 Task: Look for vegan products in the category "Cut Fruit".
Action: Mouse moved to (244, 98)
Screenshot: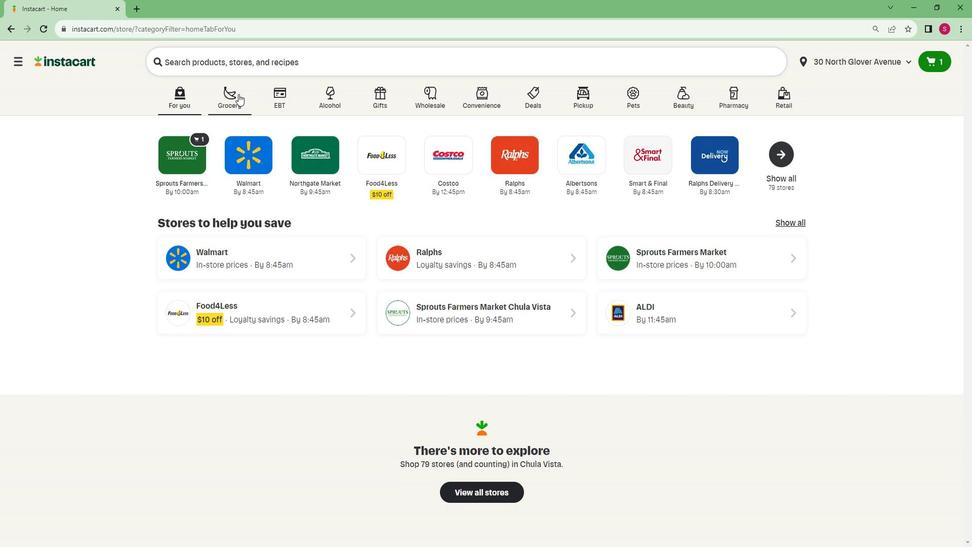 
Action: Mouse pressed left at (244, 98)
Screenshot: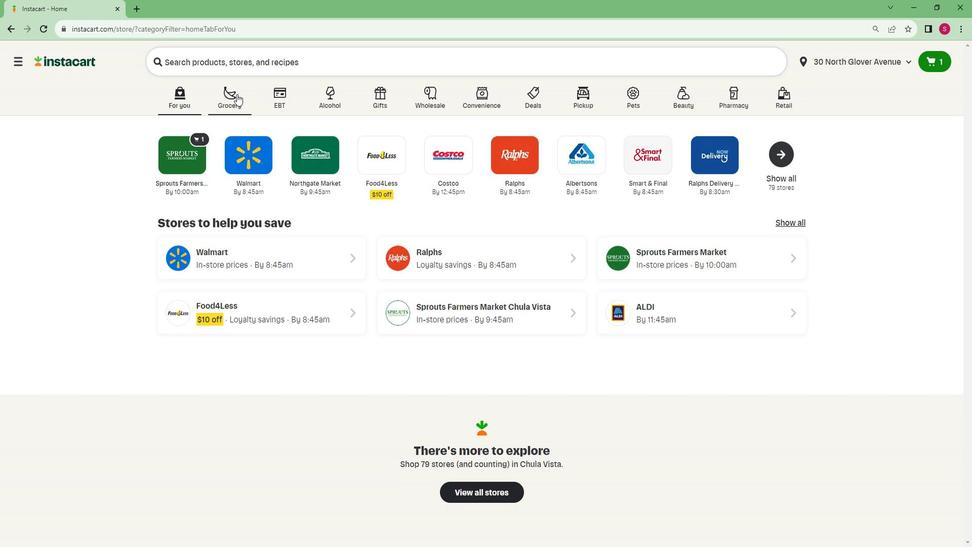
Action: Mouse moved to (207, 276)
Screenshot: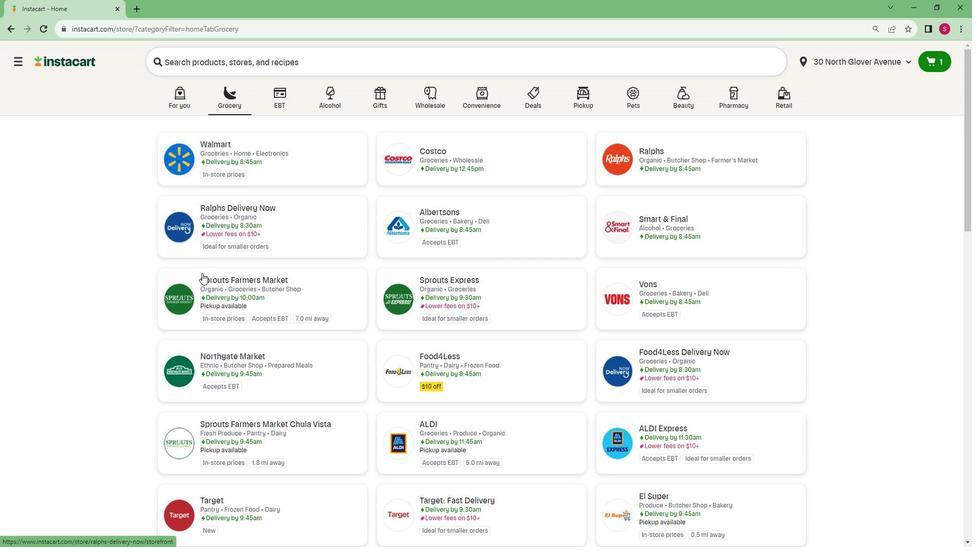 
Action: Mouse pressed left at (207, 276)
Screenshot: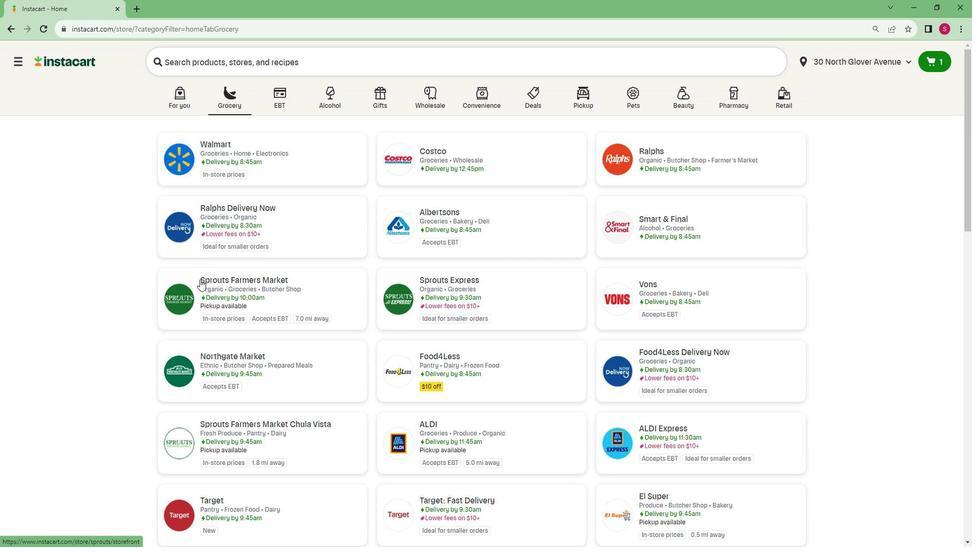 
Action: Mouse moved to (59, 392)
Screenshot: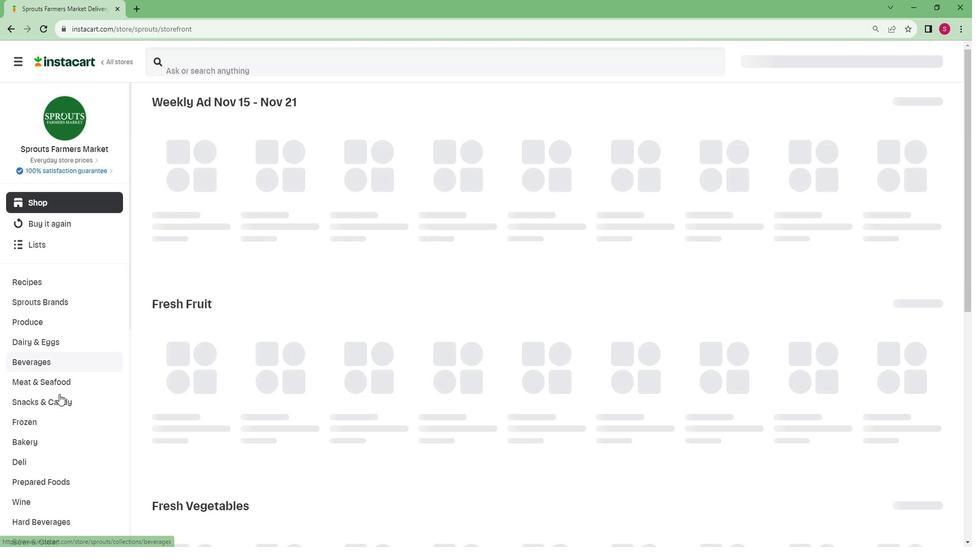 
Action: Mouse scrolled (59, 391) with delta (0, 0)
Screenshot: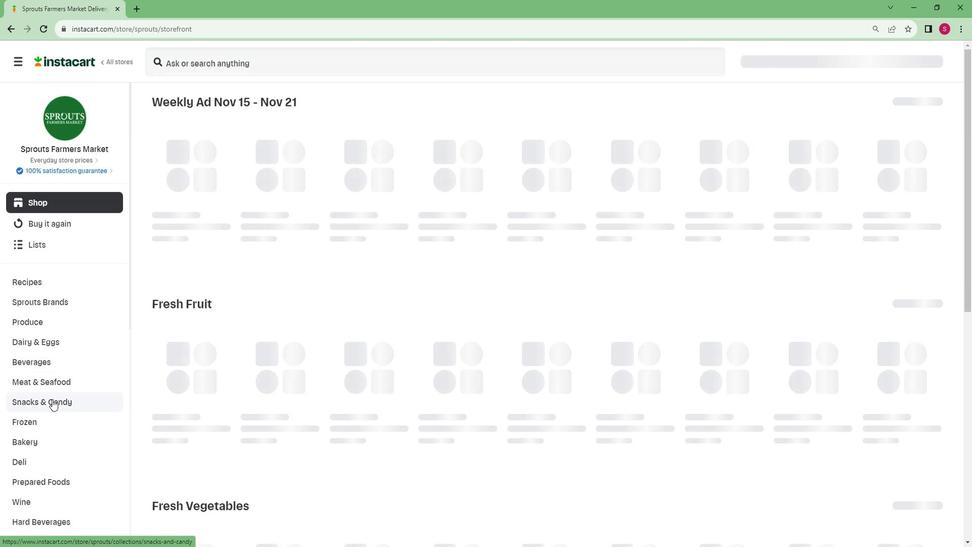 
Action: Mouse scrolled (59, 391) with delta (0, 0)
Screenshot: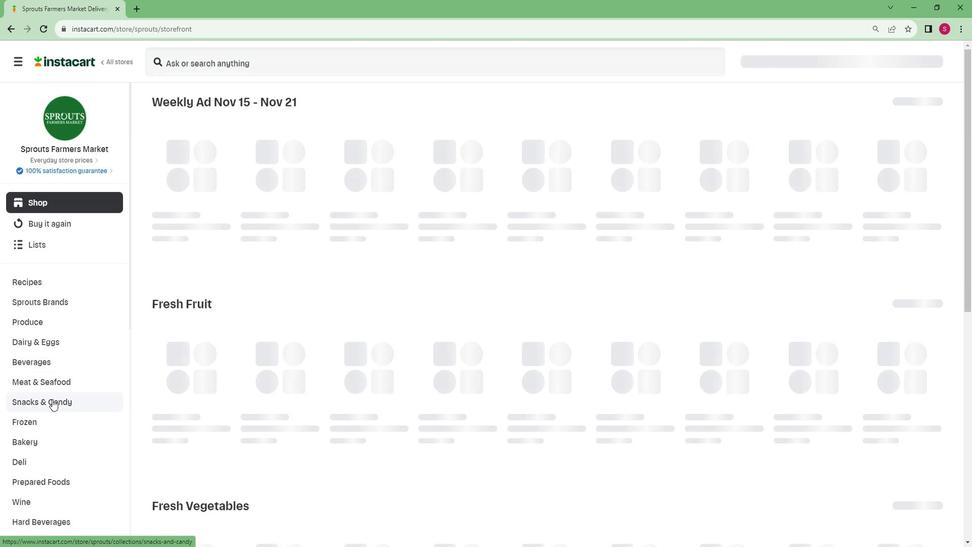 
Action: Mouse scrolled (59, 391) with delta (0, 0)
Screenshot: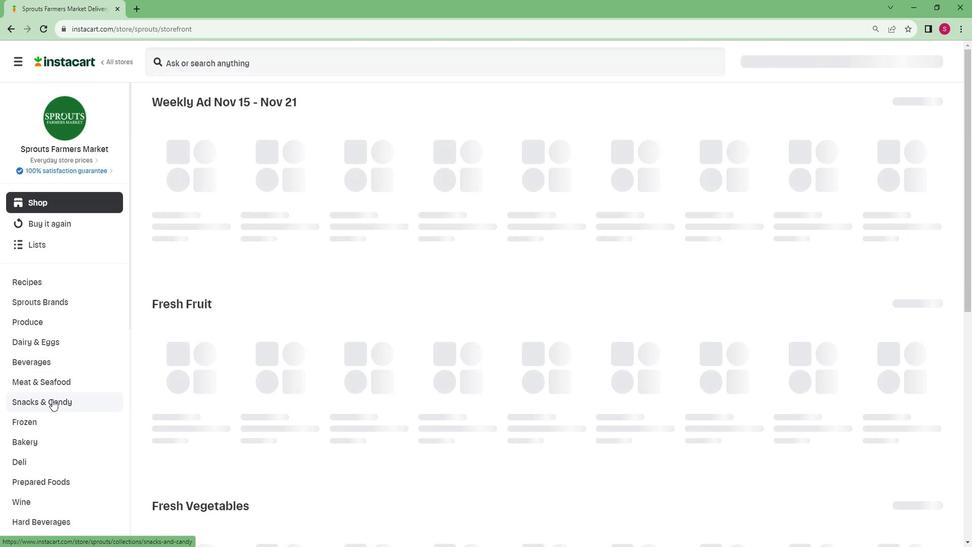 
Action: Mouse scrolled (59, 391) with delta (0, 0)
Screenshot: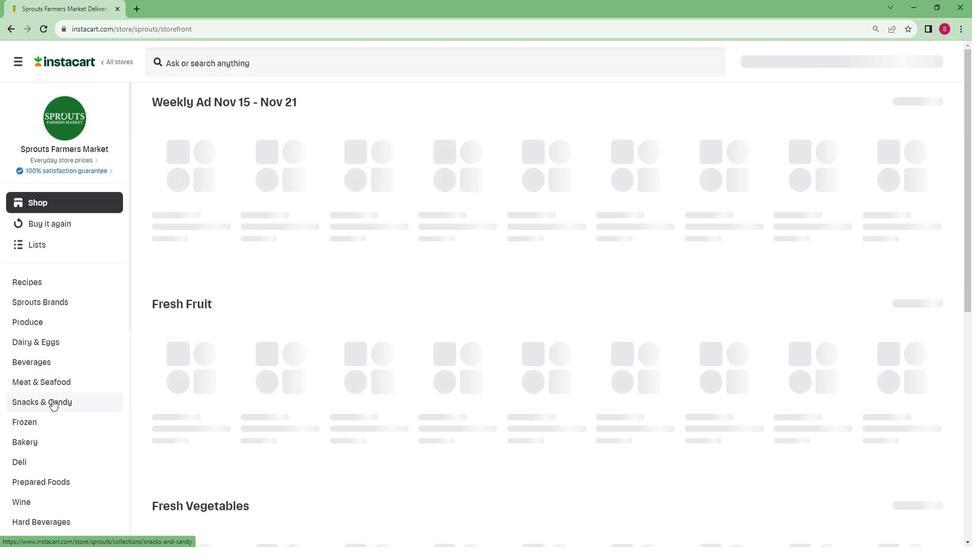 
Action: Mouse scrolled (59, 391) with delta (0, 0)
Screenshot: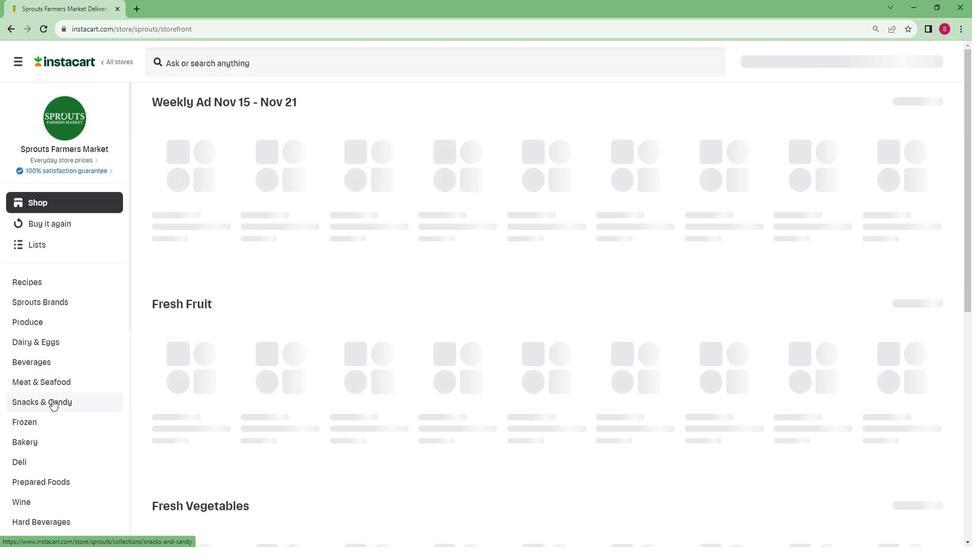 
Action: Mouse scrolled (59, 391) with delta (0, 0)
Screenshot: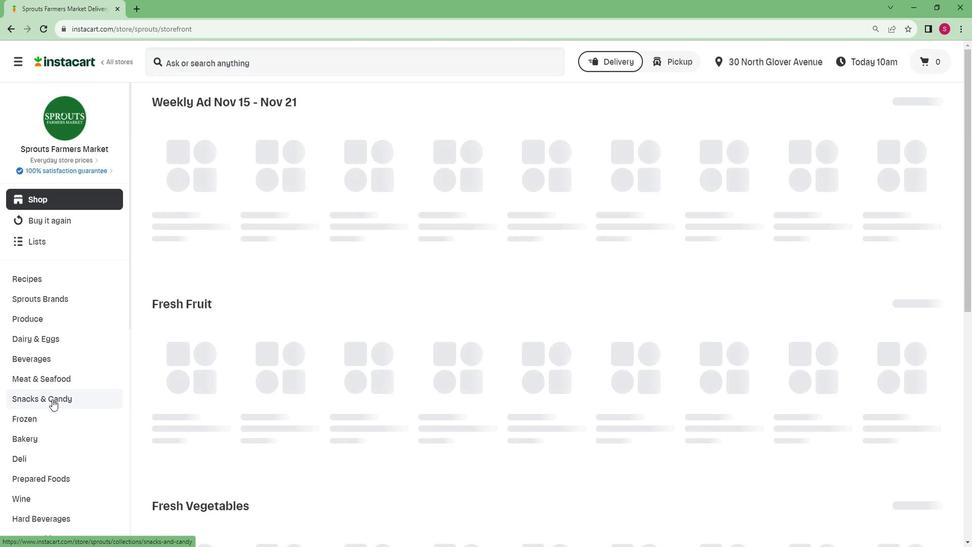 
Action: Mouse scrolled (59, 391) with delta (0, 0)
Screenshot: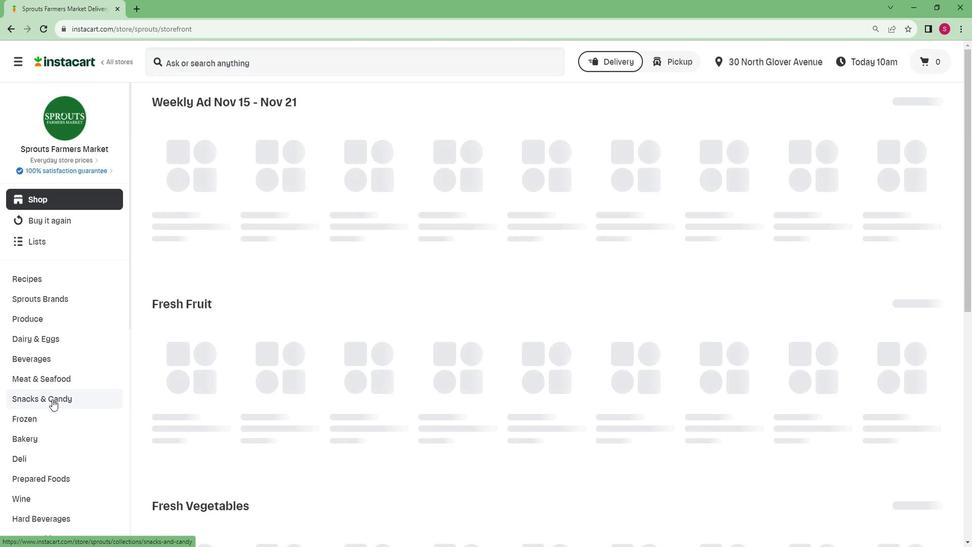 
Action: Mouse moved to (47, 455)
Screenshot: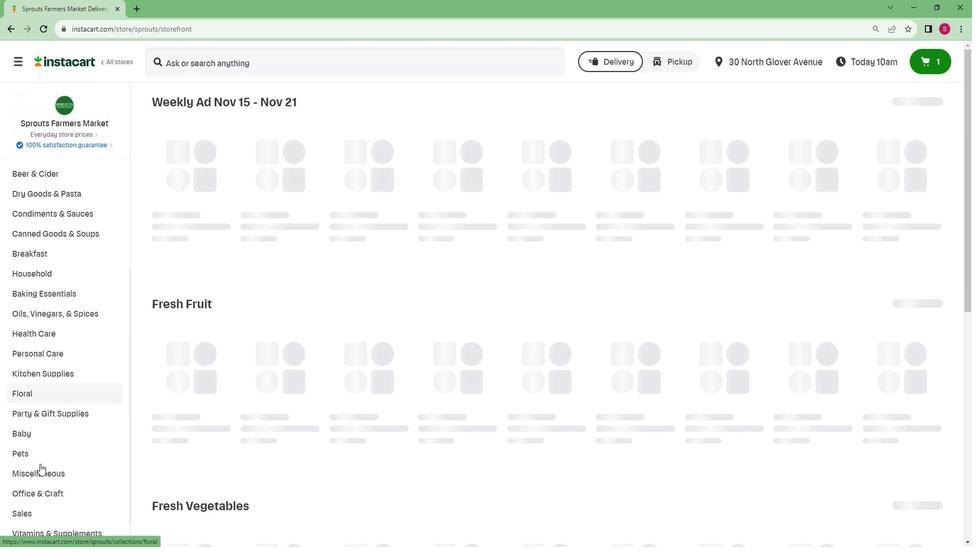 
Action: Mouse scrolled (47, 455) with delta (0, 0)
Screenshot: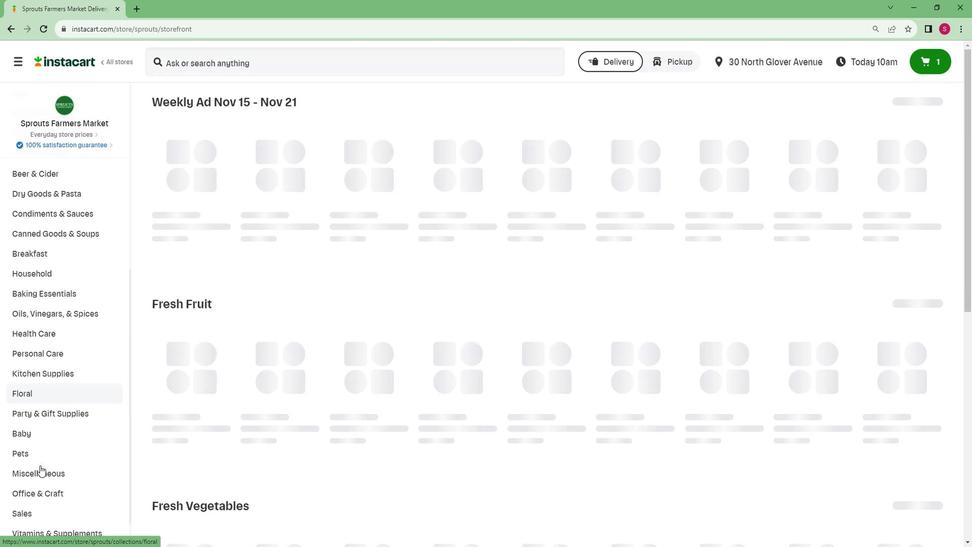
Action: Mouse moved to (47, 455)
Screenshot: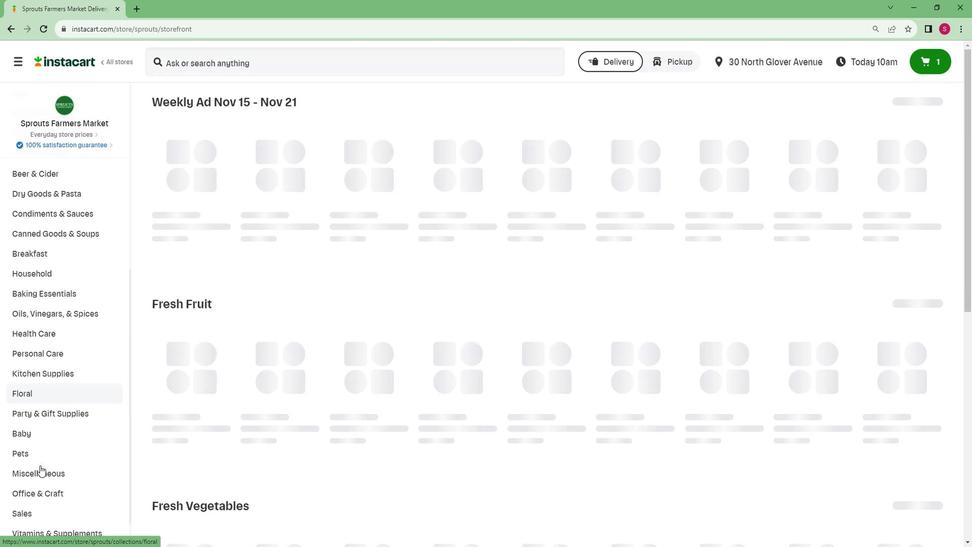 
Action: Mouse scrolled (47, 455) with delta (0, 0)
Screenshot: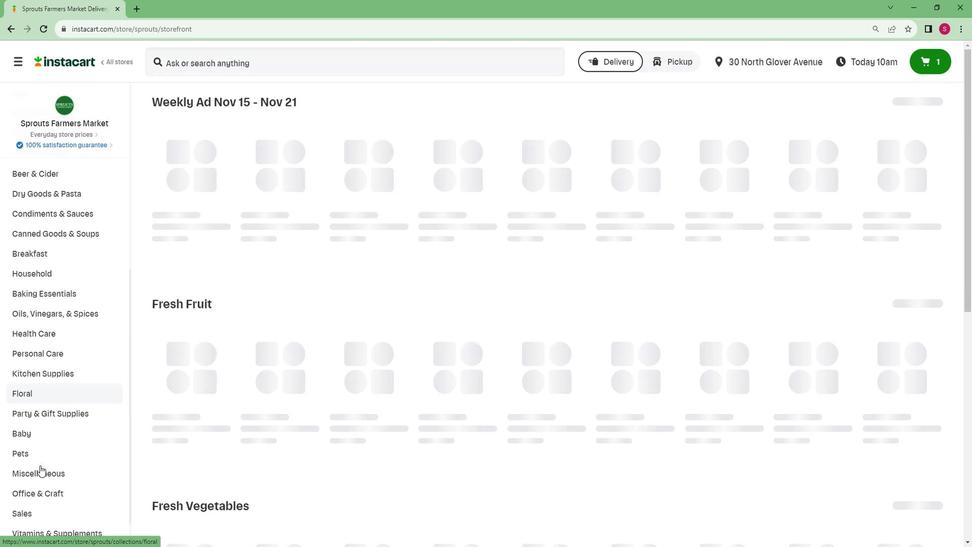 
Action: Mouse scrolled (47, 455) with delta (0, 0)
Screenshot: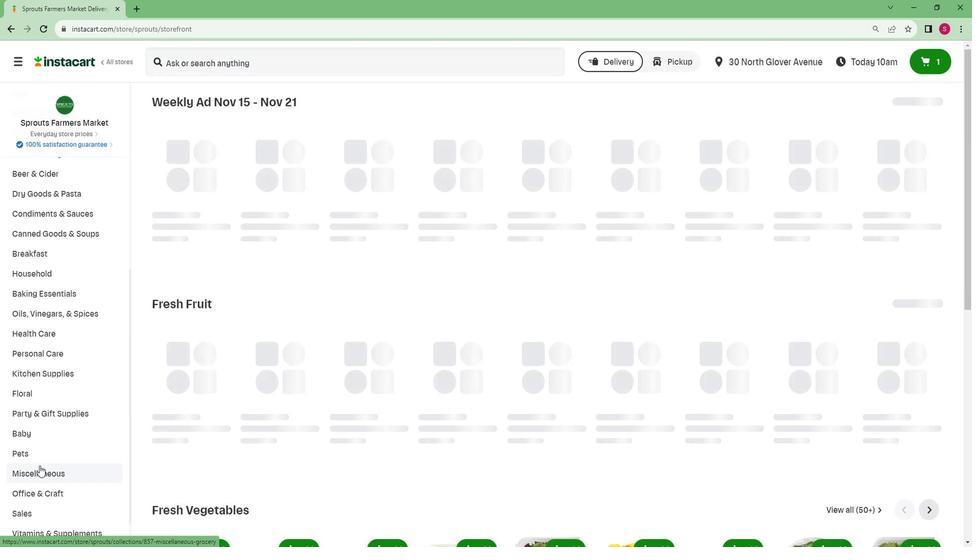 
Action: Mouse moved to (32, 515)
Screenshot: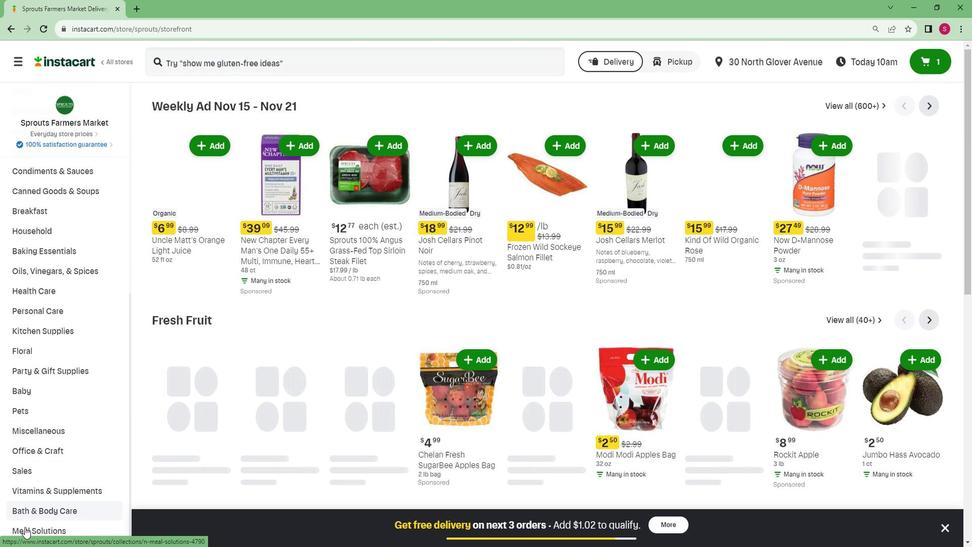 
Action: Mouse pressed left at (32, 515)
Screenshot: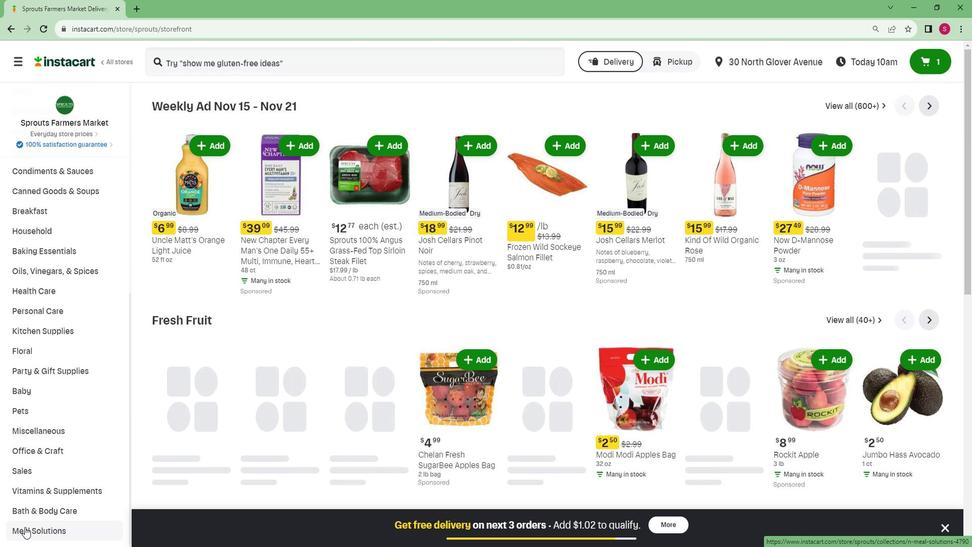 
Action: Mouse moved to (44, 499)
Screenshot: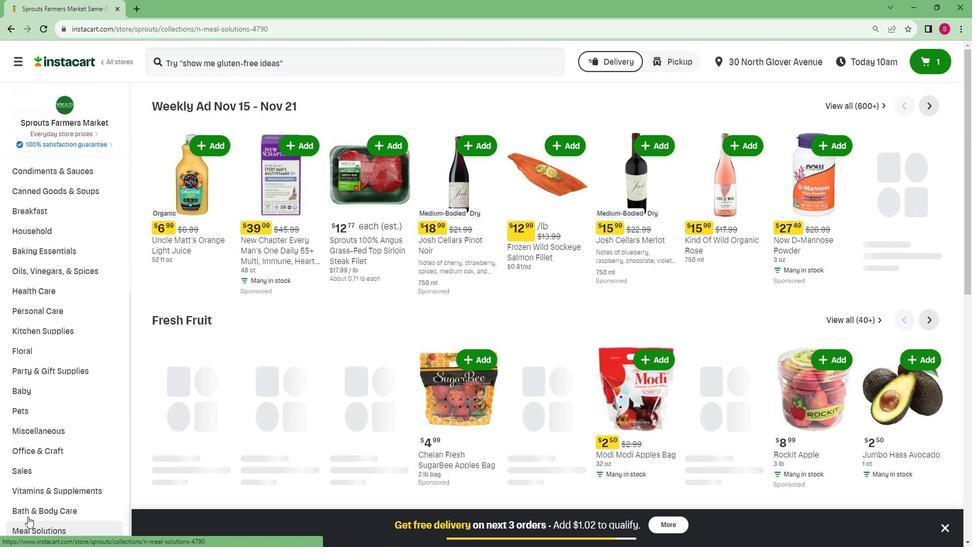 
Action: Mouse scrolled (44, 498) with delta (0, 0)
Screenshot: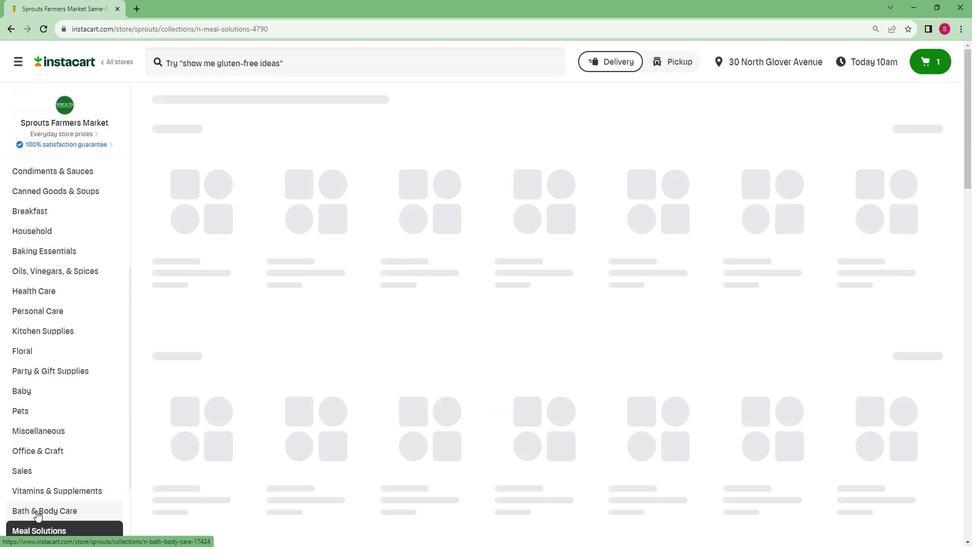 
Action: Mouse scrolled (44, 498) with delta (0, 0)
Screenshot: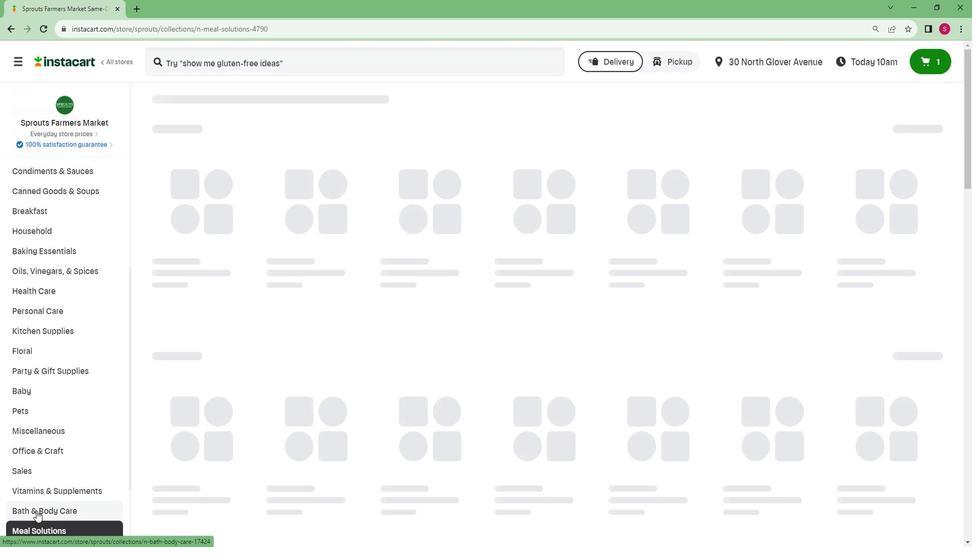 
Action: Mouse scrolled (44, 498) with delta (0, 0)
Screenshot: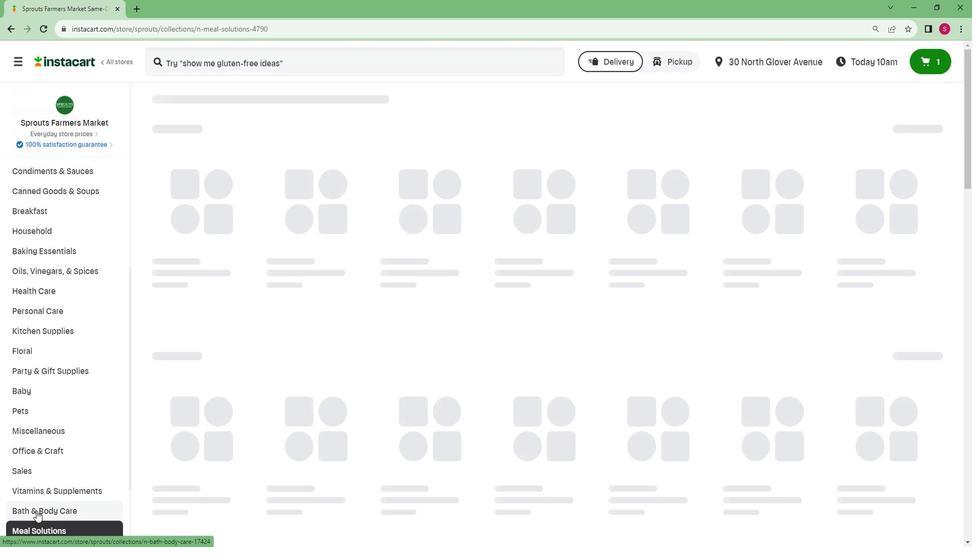 
Action: Mouse scrolled (44, 498) with delta (0, 0)
Screenshot: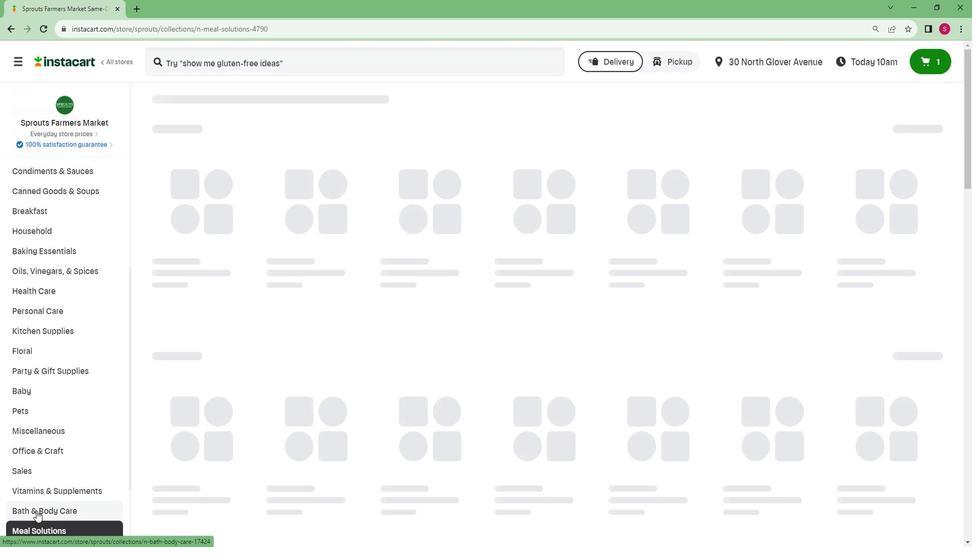 
Action: Mouse scrolled (44, 498) with delta (0, 0)
Screenshot: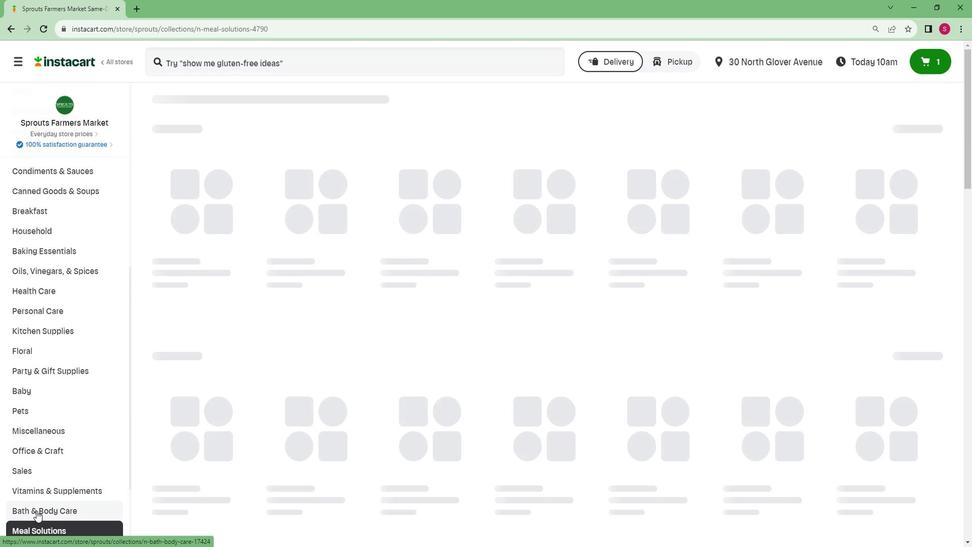 
Action: Mouse scrolled (44, 498) with delta (0, 0)
Screenshot: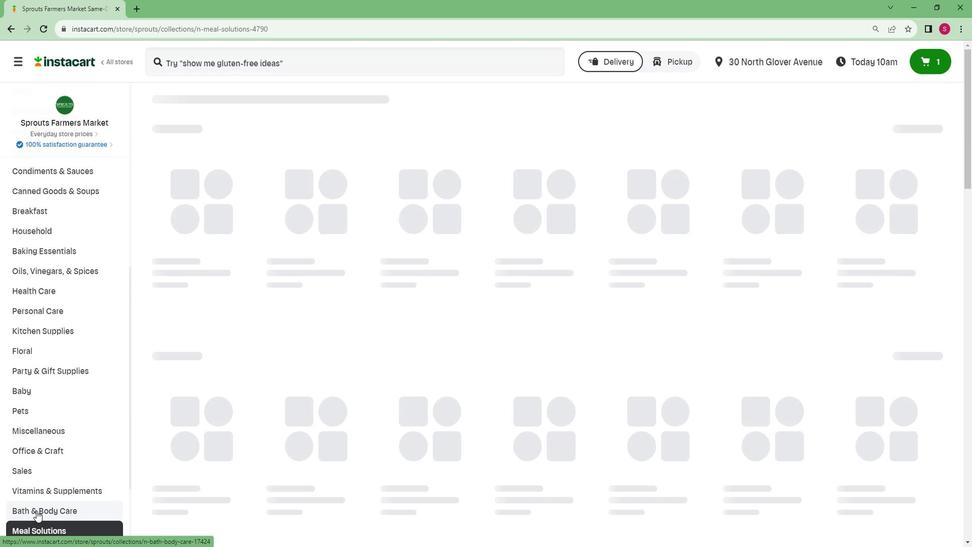 
Action: Mouse scrolled (44, 498) with delta (0, 0)
Screenshot: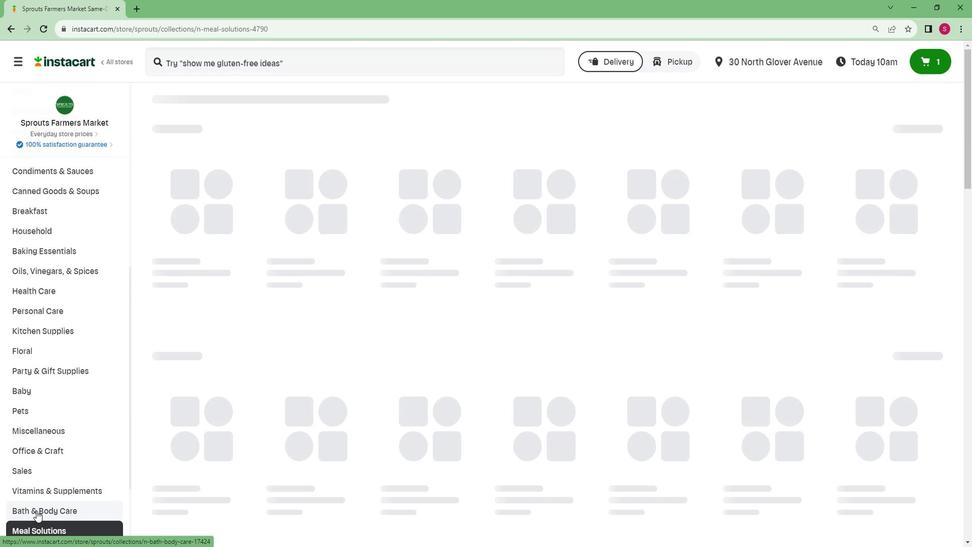
Action: Mouse moved to (43, 479)
Screenshot: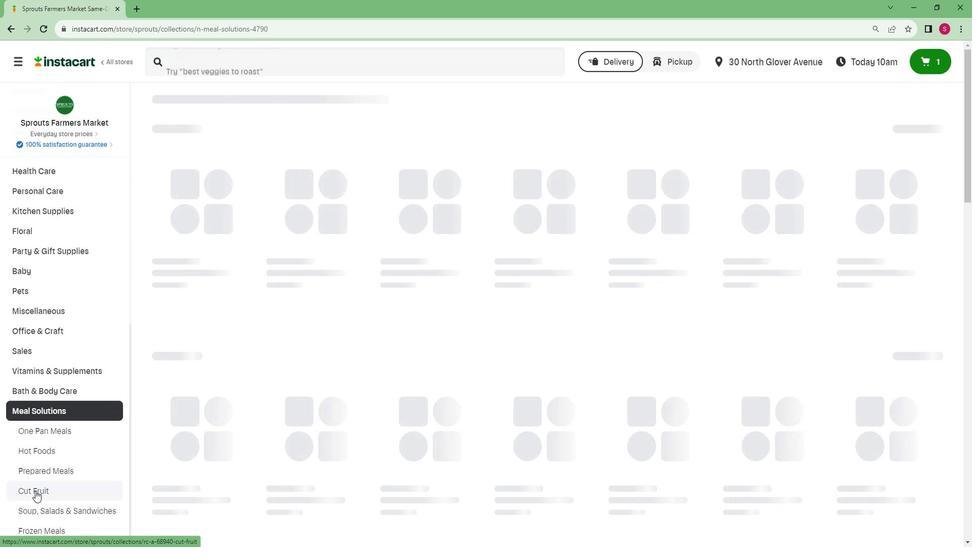 
Action: Mouse pressed left at (43, 479)
Screenshot: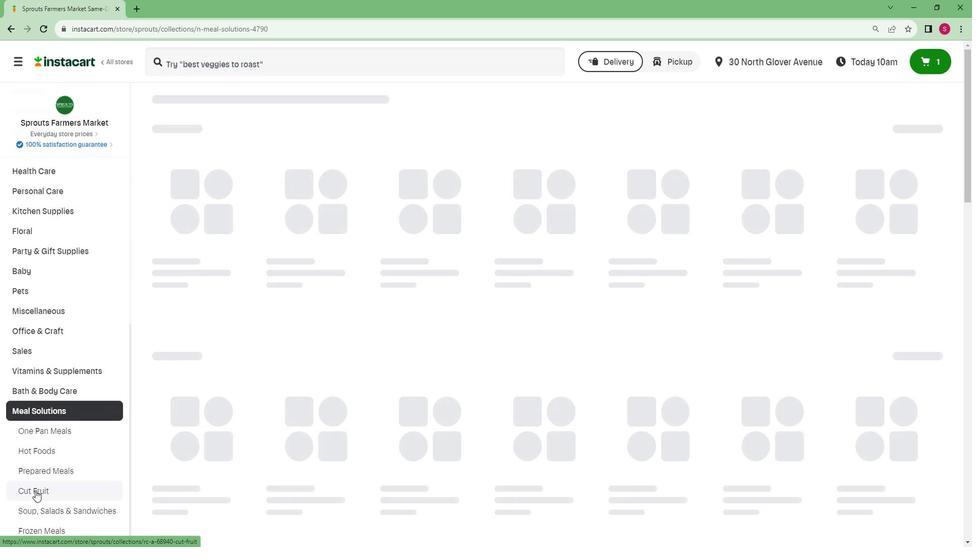 
Action: Mouse moved to (227, 135)
Screenshot: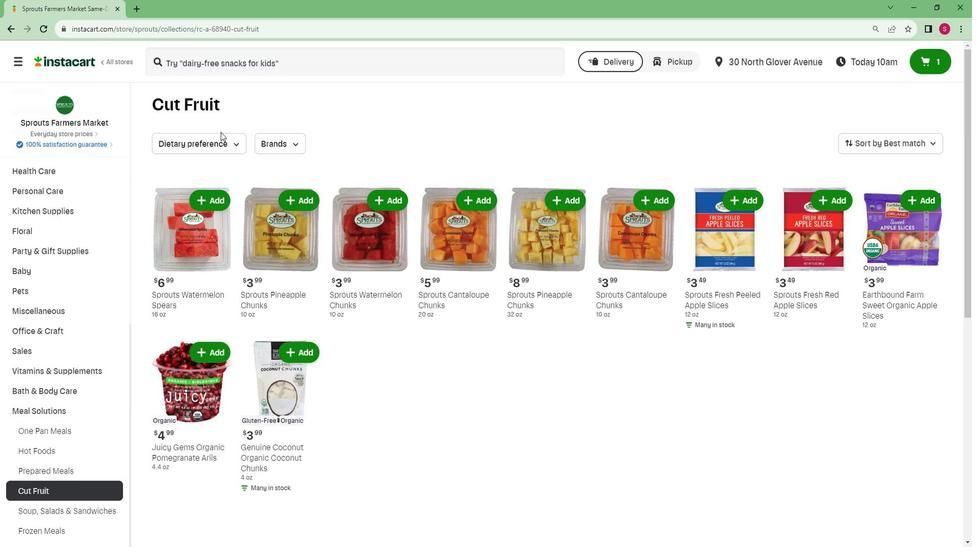 
Action: Mouse pressed left at (227, 135)
Screenshot: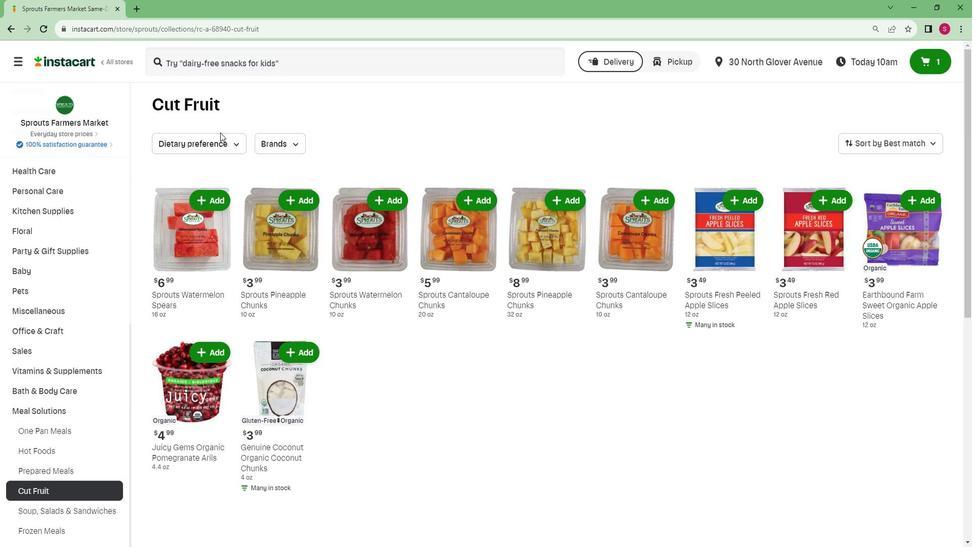 
Action: Mouse moved to (222, 145)
Screenshot: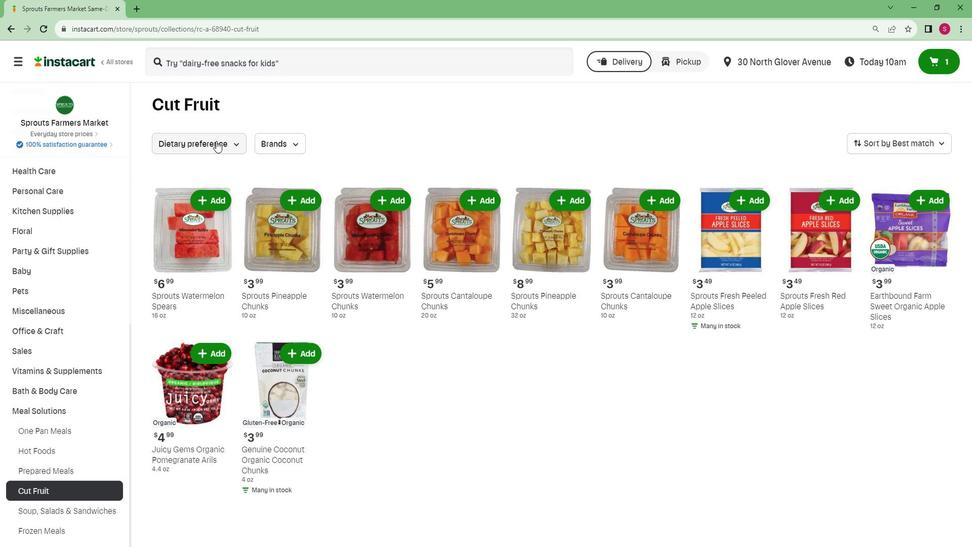 
Action: Mouse pressed left at (222, 145)
Screenshot: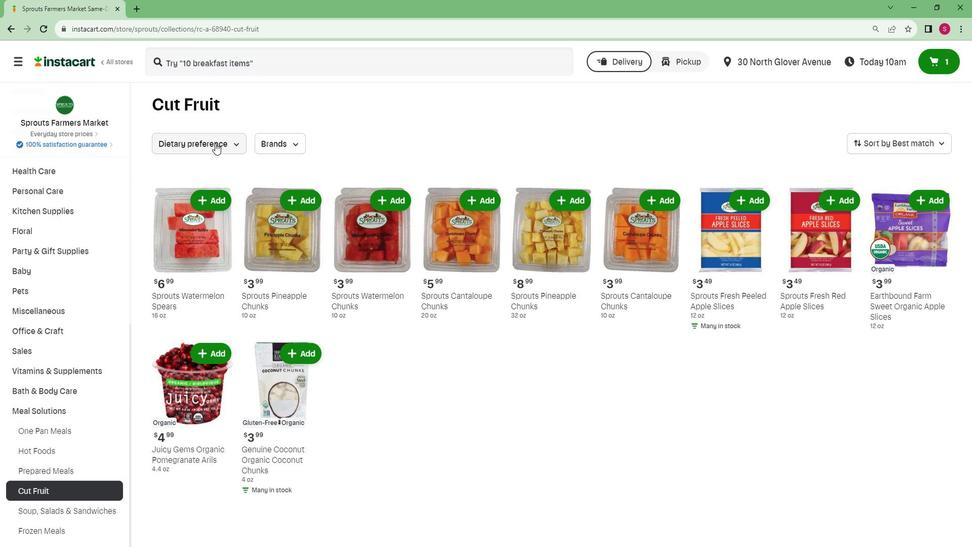 
Action: Mouse moved to (198, 232)
Screenshot: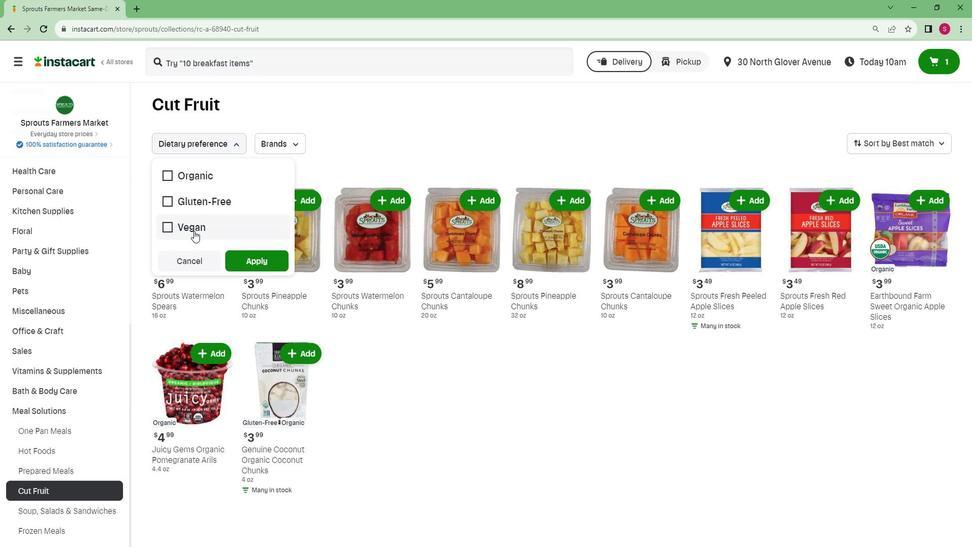 
Action: Mouse pressed left at (198, 232)
Screenshot: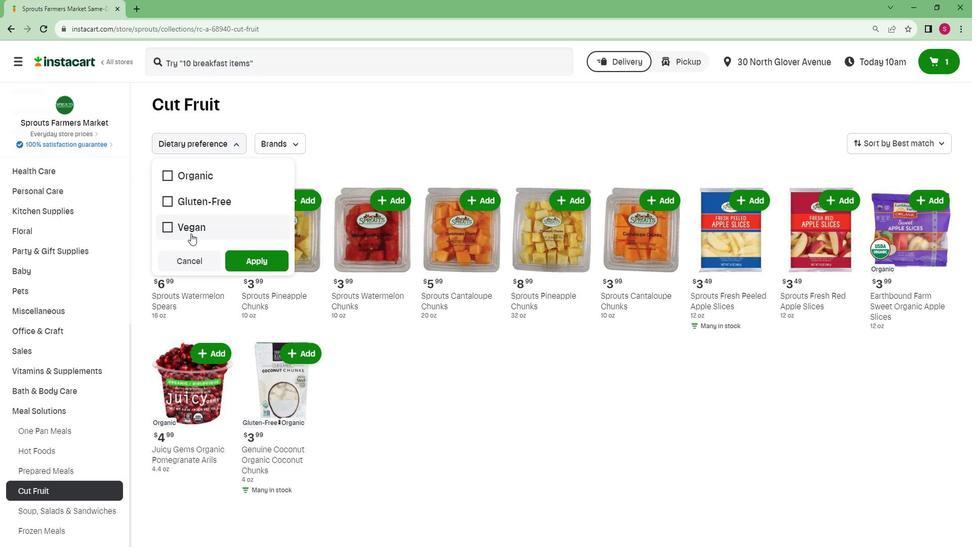 
Action: Mouse moved to (238, 251)
Screenshot: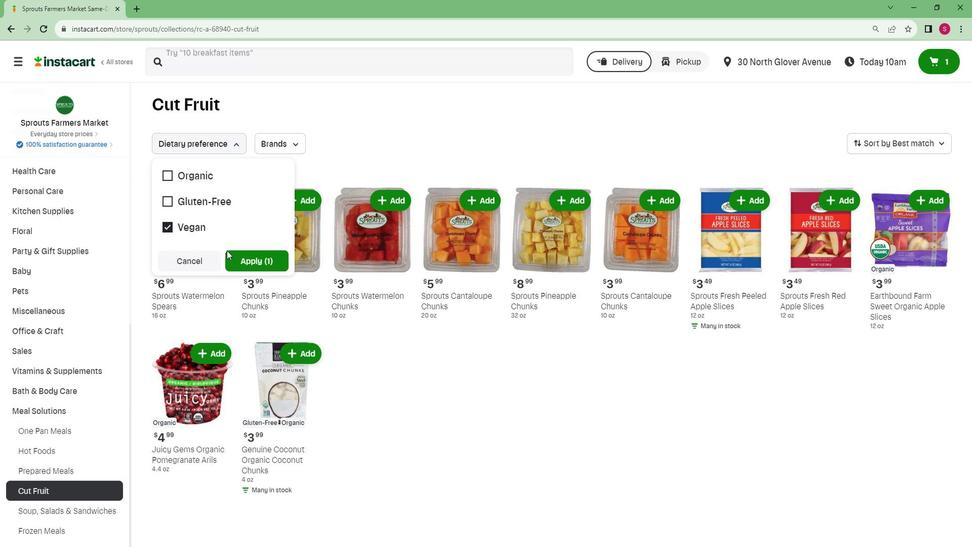 
Action: Mouse pressed left at (238, 251)
Screenshot: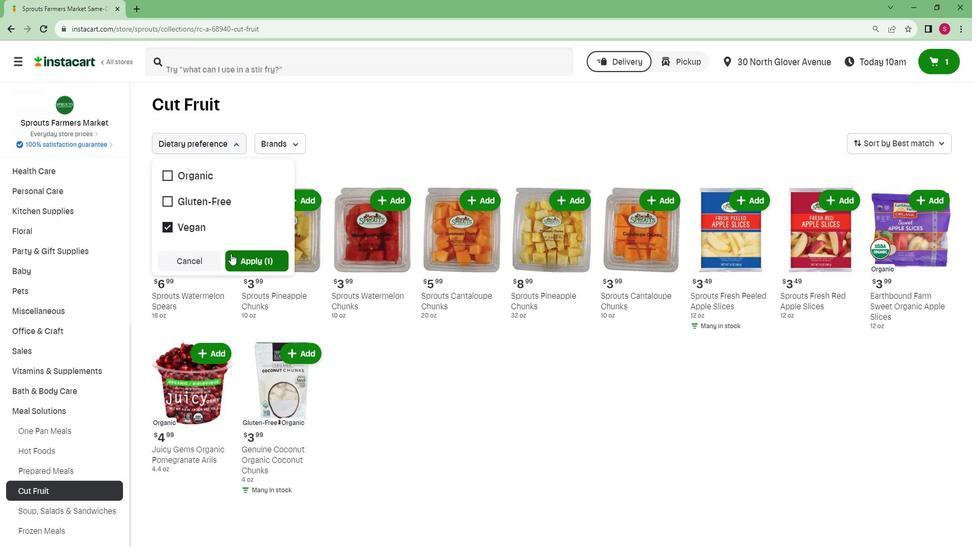 
